 Task: Clear custom field wright field name "backlog", in the fields.
Action: Mouse moved to (1025, 79)
Screenshot: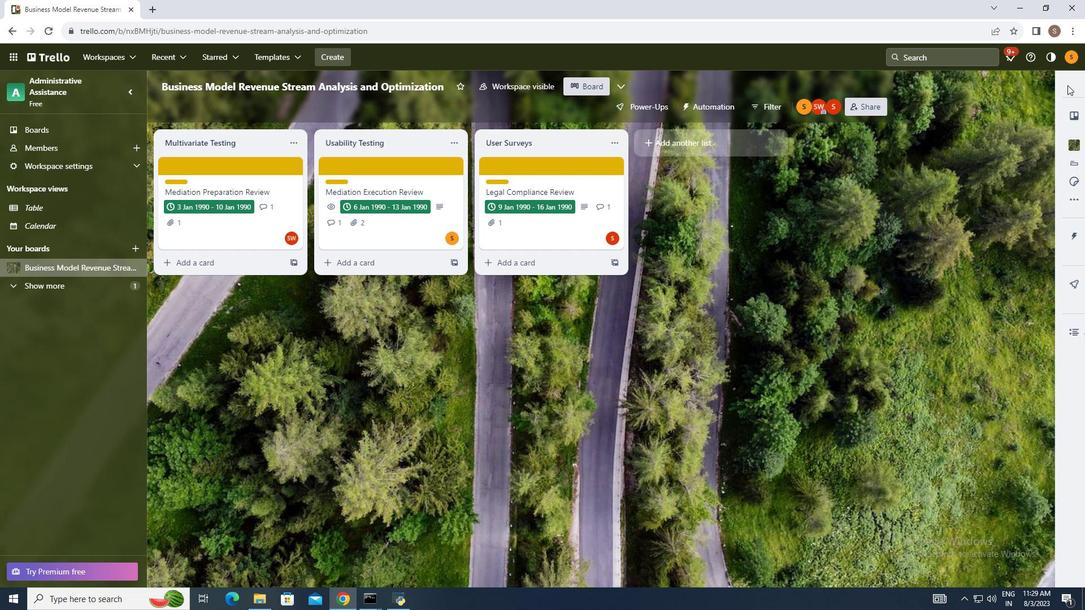 
Action: Mouse pressed left at (1025, 79)
Screenshot: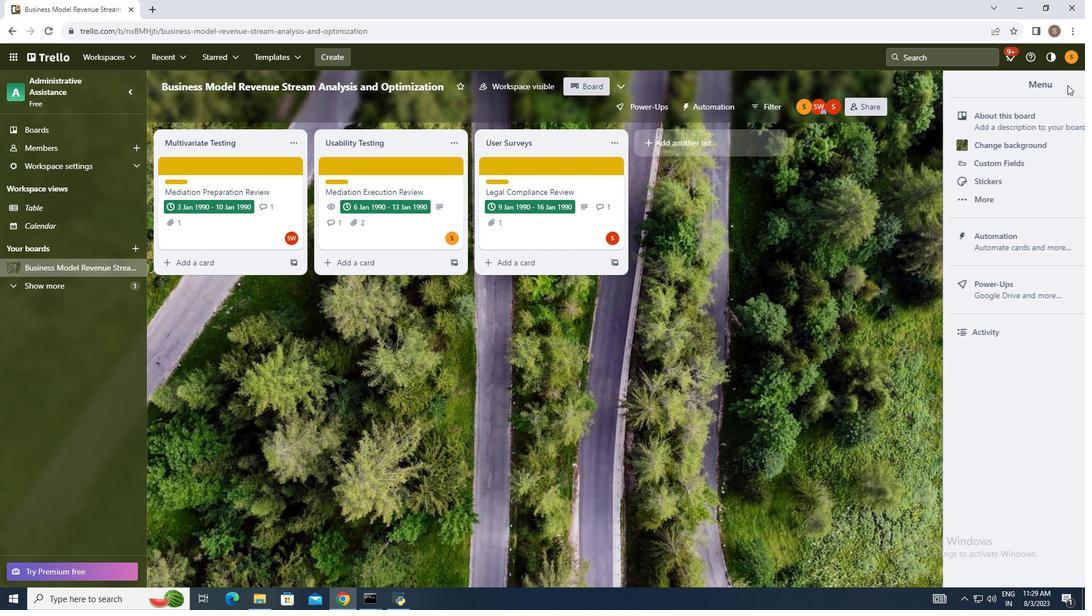
Action: Mouse moved to (915, 234)
Screenshot: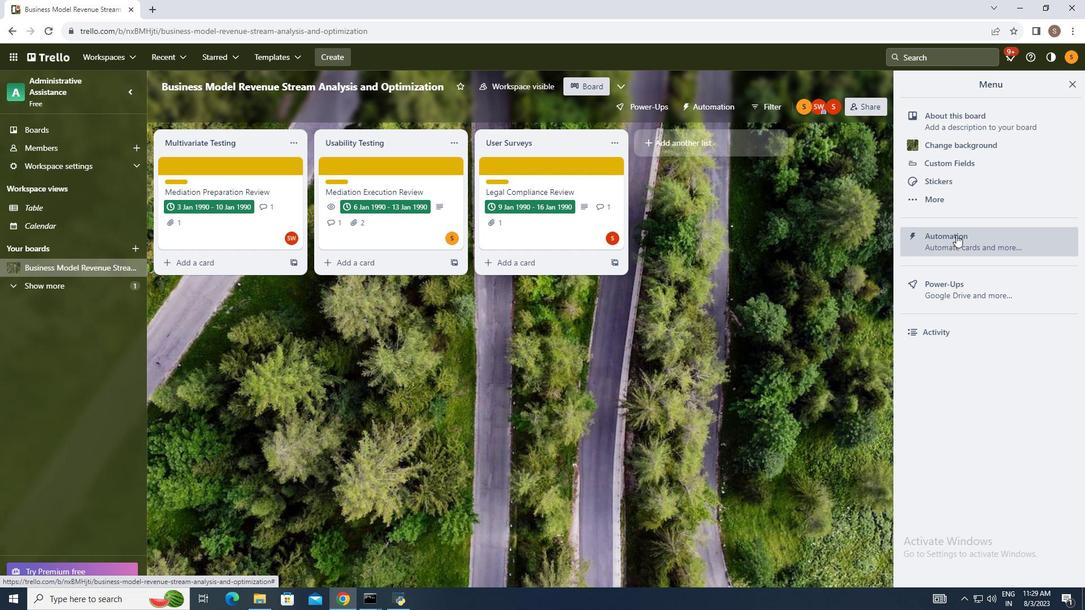 
Action: Mouse pressed left at (915, 234)
Screenshot: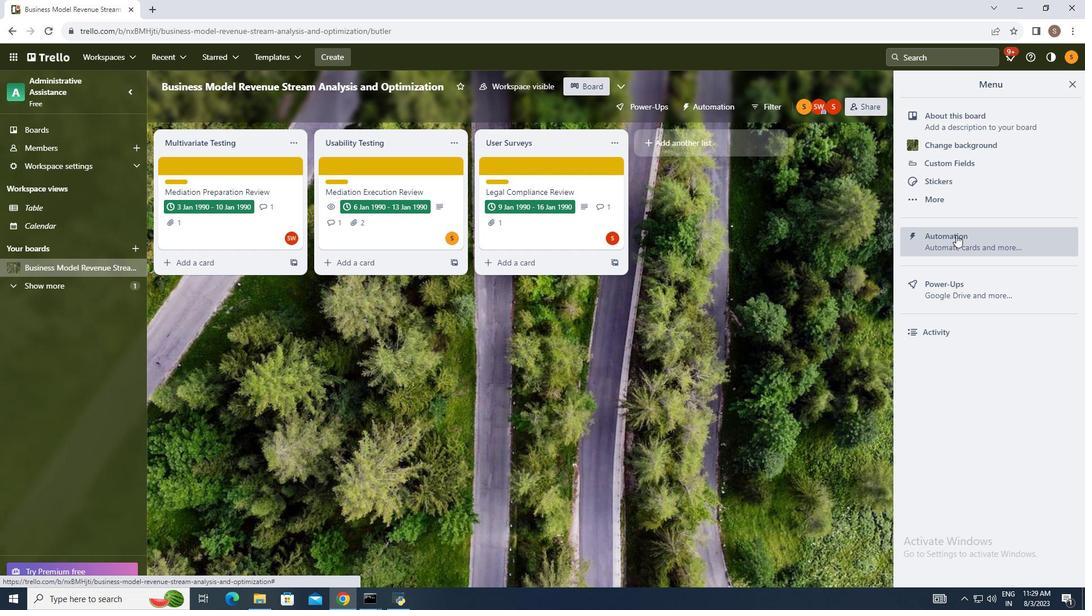 
Action: Mouse moved to (163, 291)
Screenshot: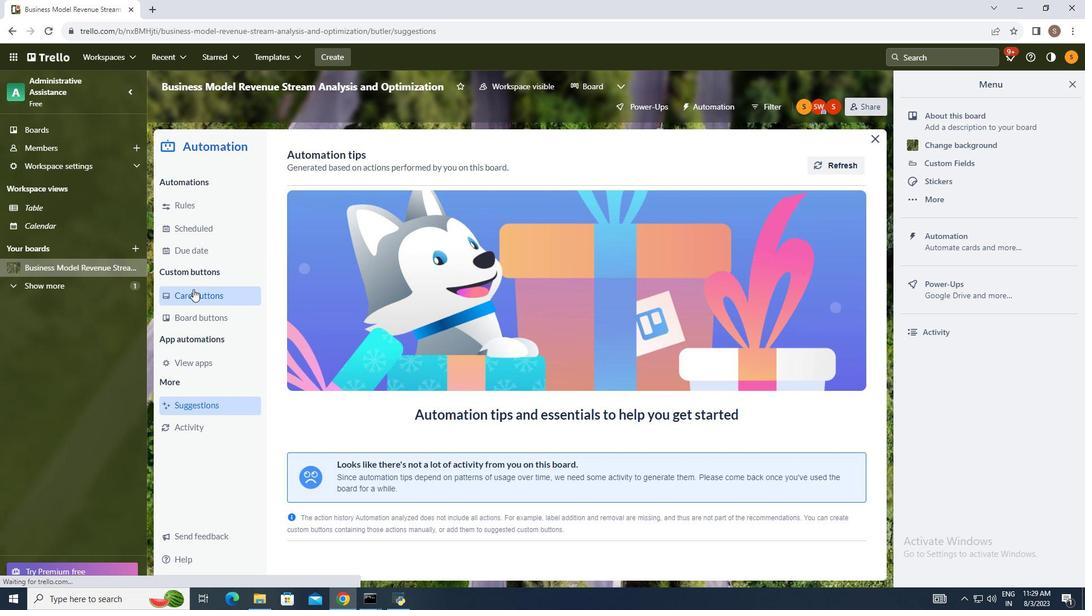
Action: Mouse pressed left at (163, 291)
Screenshot: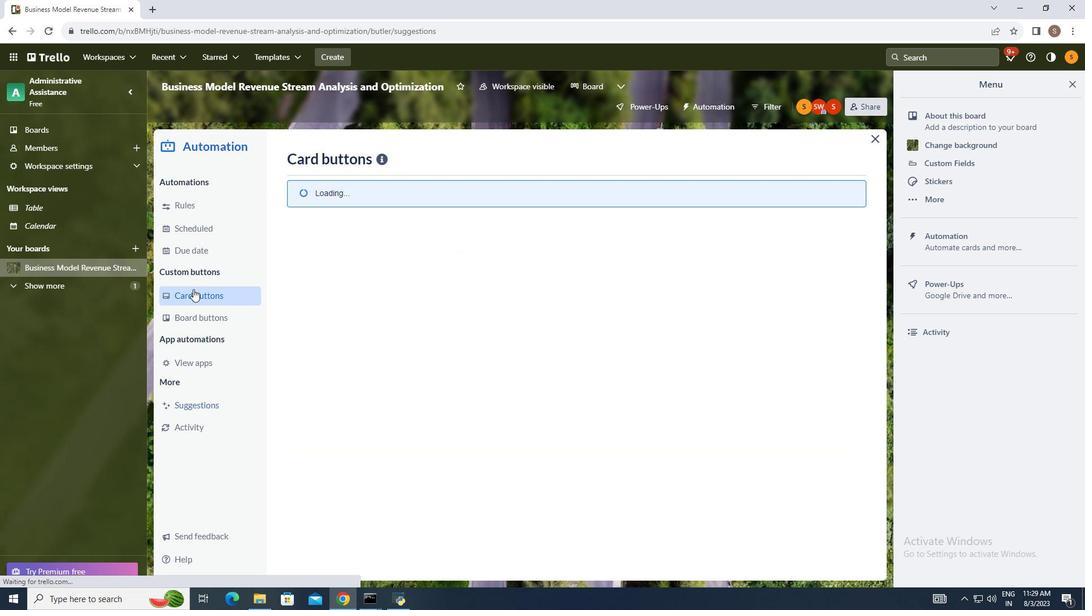 
Action: Mouse moved to (790, 155)
Screenshot: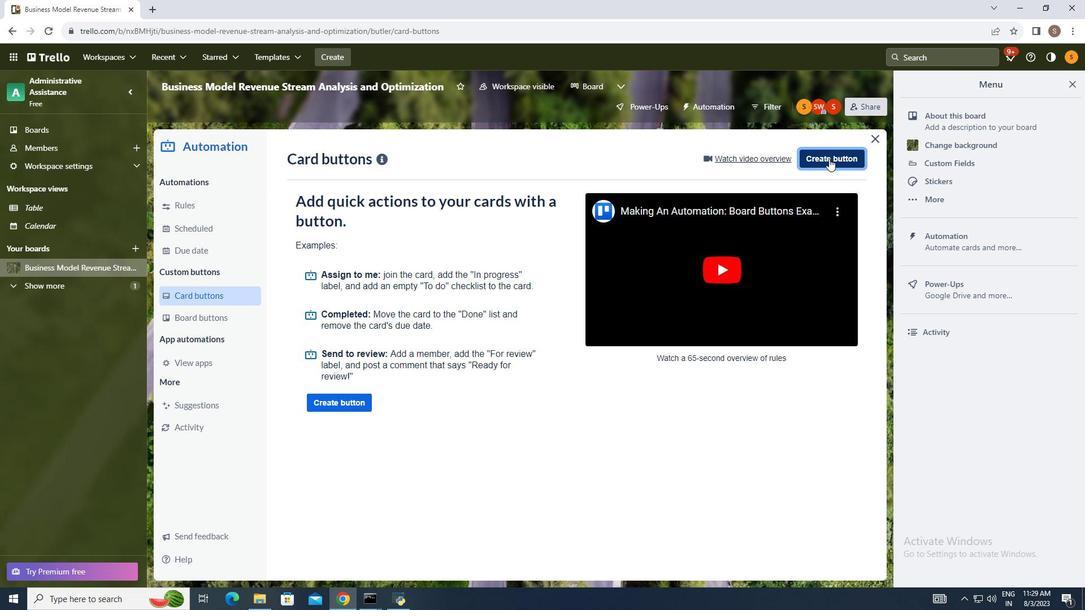 
Action: Mouse pressed left at (790, 155)
Screenshot: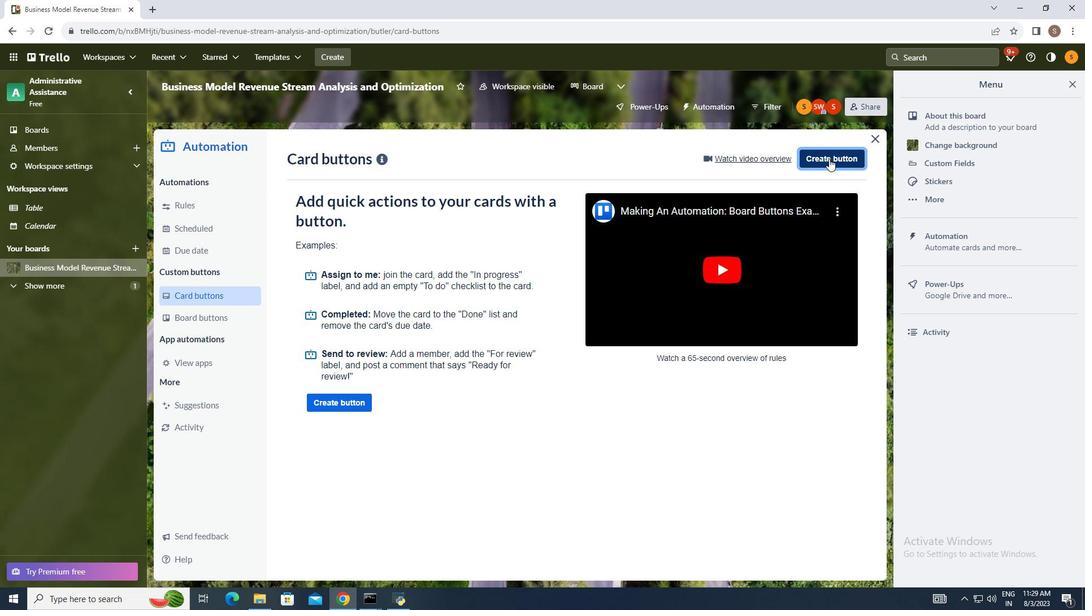 
Action: Mouse moved to (518, 313)
Screenshot: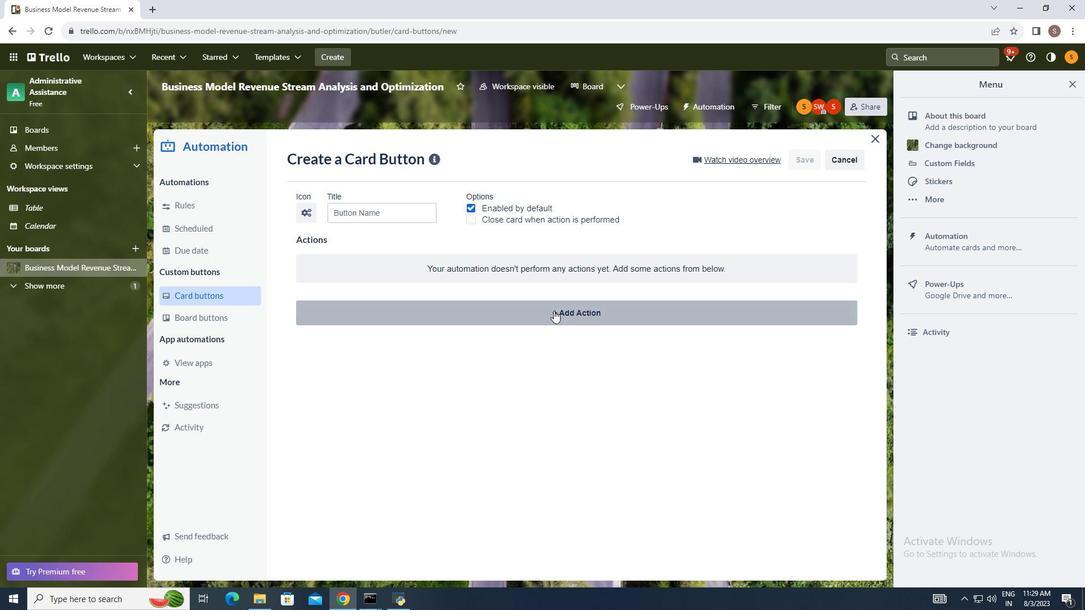 
Action: Mouse pressed left at (518, 313)
Screenshot: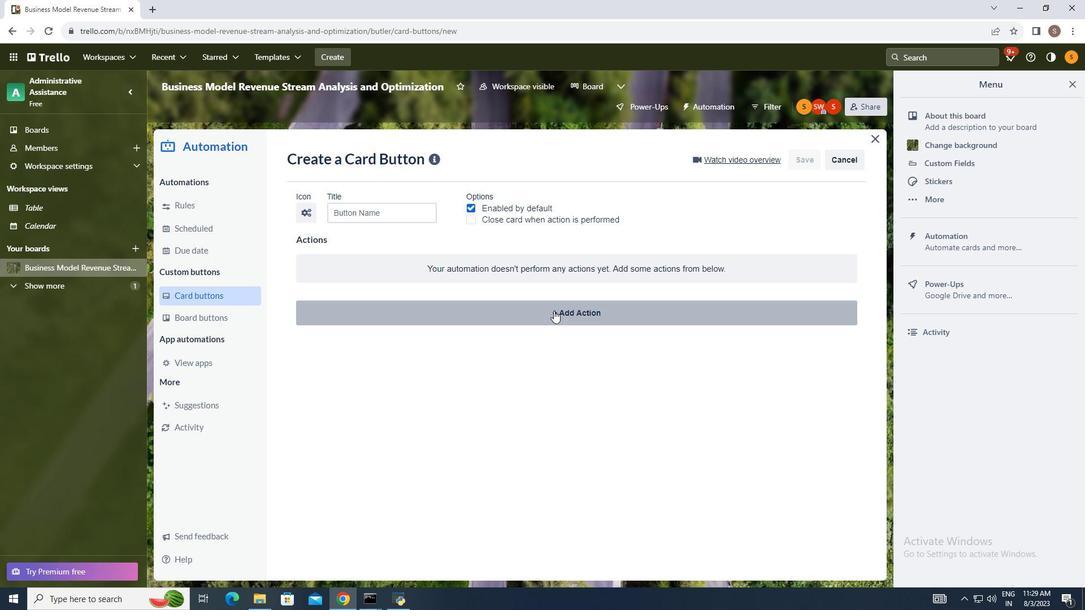 
Action: Mouse moved to (536, 346)
Screenshot: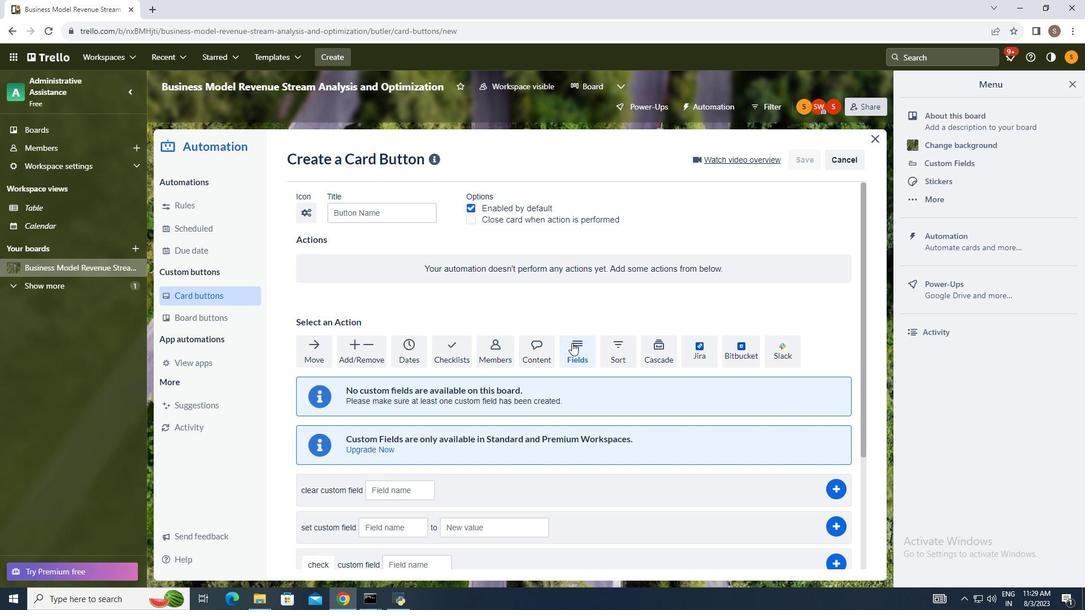 
Action: Mouse pressed left at (536, 346)
Screenshot: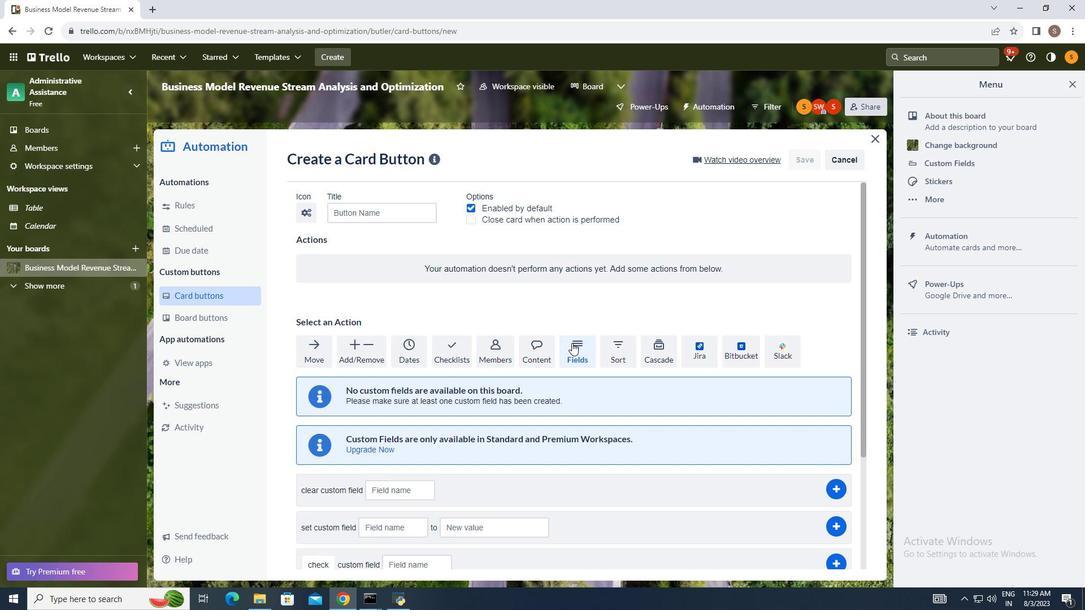 
Action: Mouse moved to (461, 336)
Screenshot: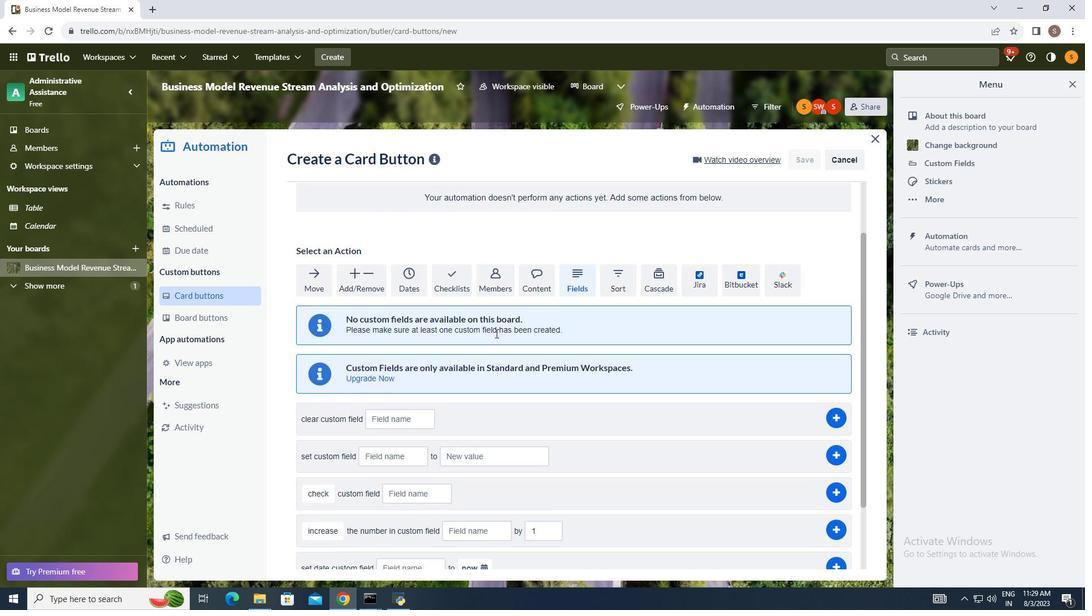 
Action: Mouse scrolled (461, 336) with delta (0, 0)
Screenshot: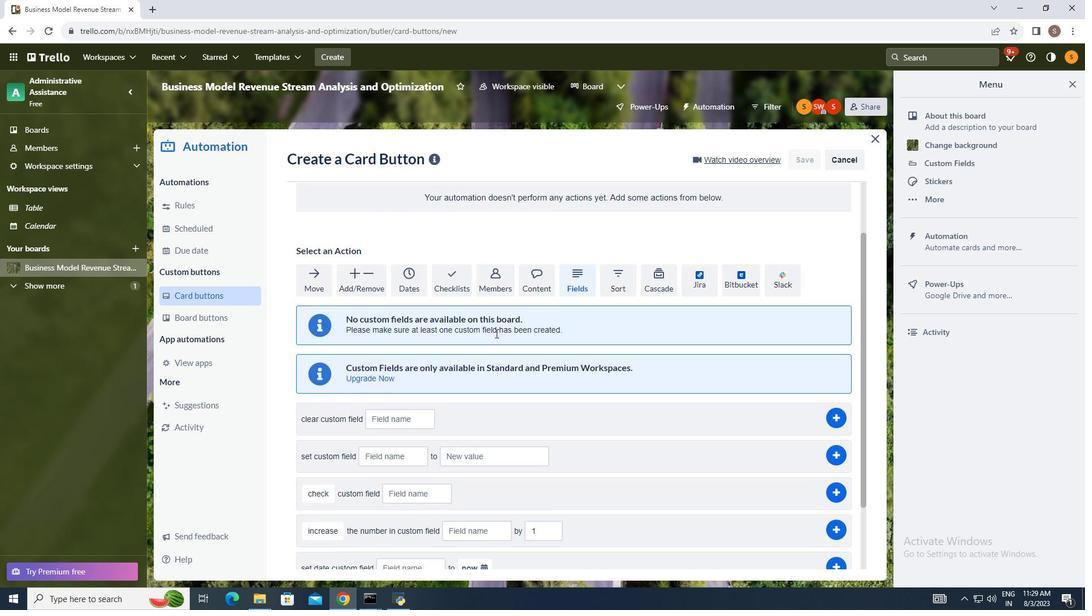 
Action: Mouse scrolled (461, 335) with delta (0, 0)
Screenshot: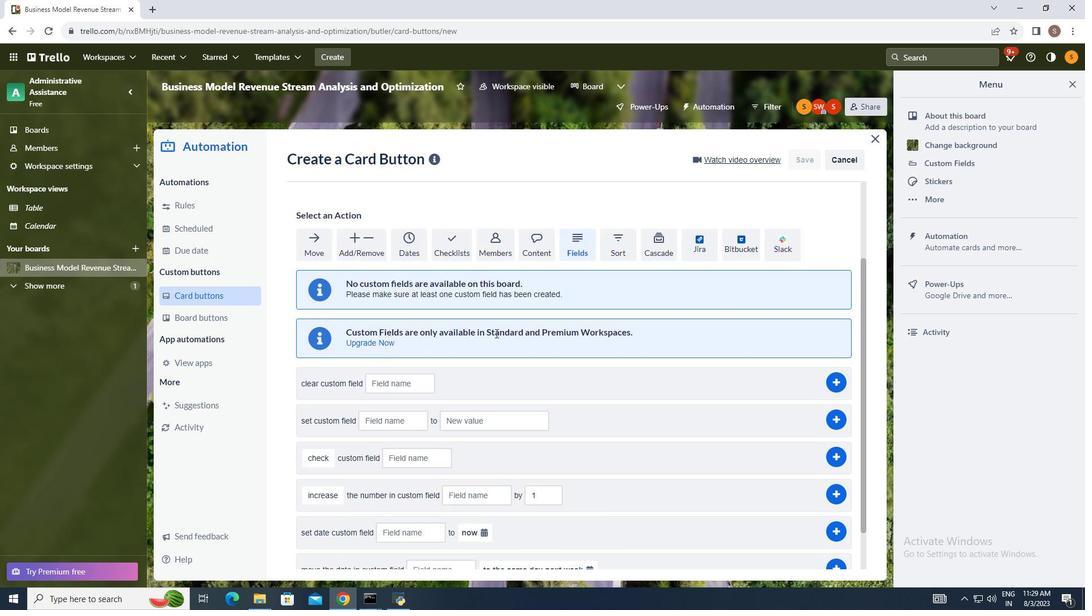 
Action: Mouse scrolled (461, 335) with delta (0, 0)
Screenshot: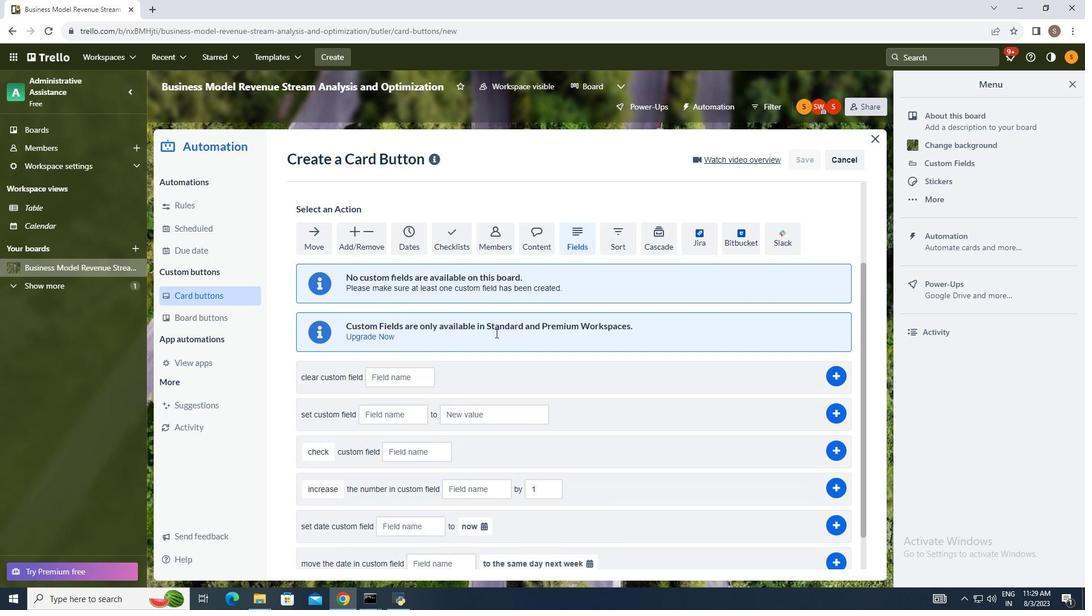 
Action: Mouse moved to (368, 377)
Screenshot: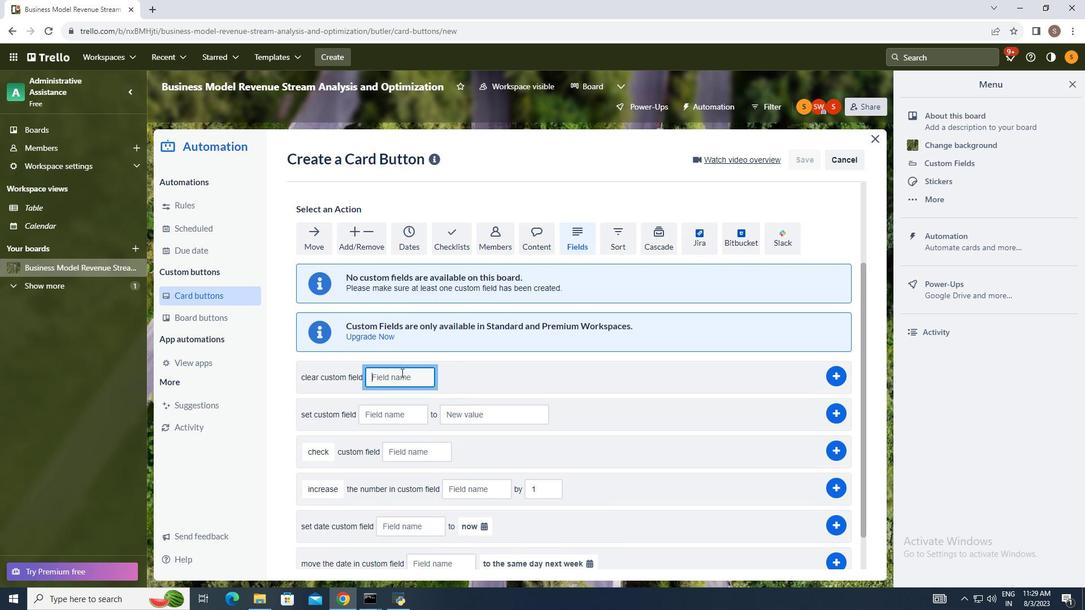 
Action: Mouse pressed left at (368, 377)
Screenshot: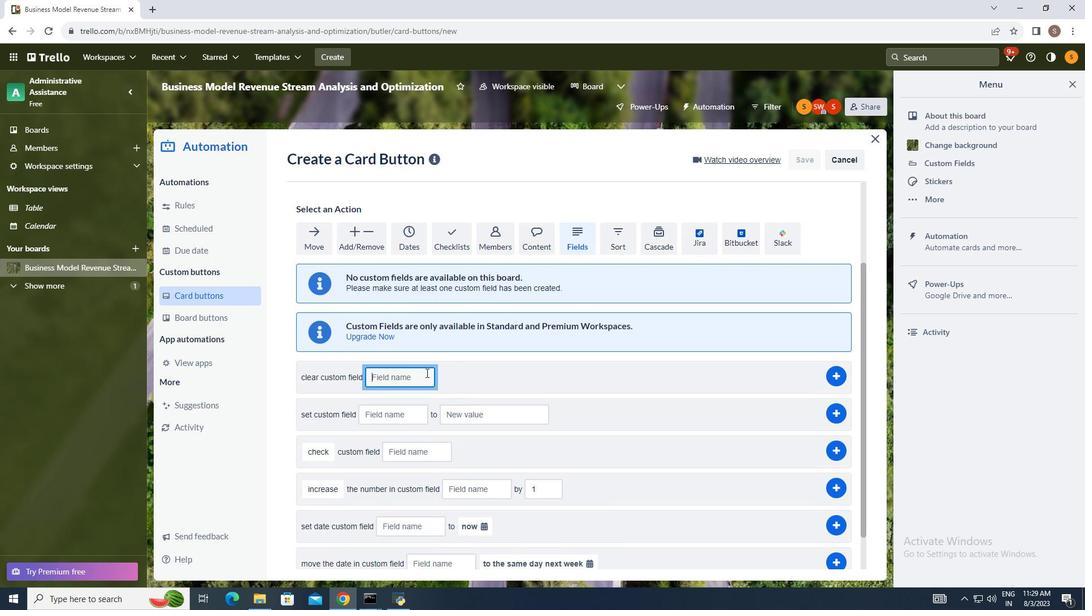 
Action: Mouse moved to (478, 369)
Screenshot: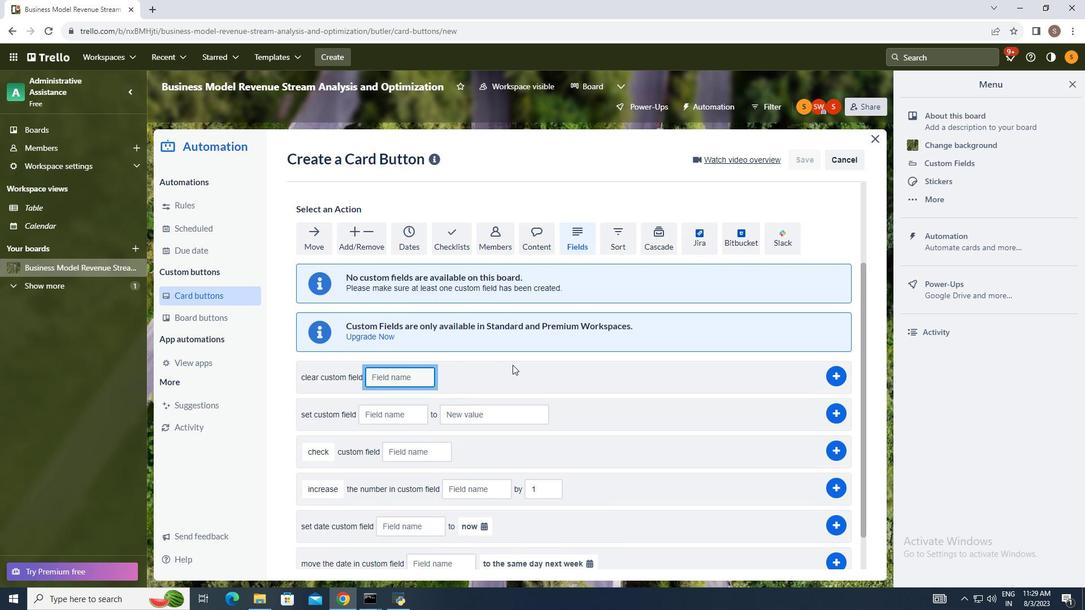 
Action: Key pressed backlog
Screenshot: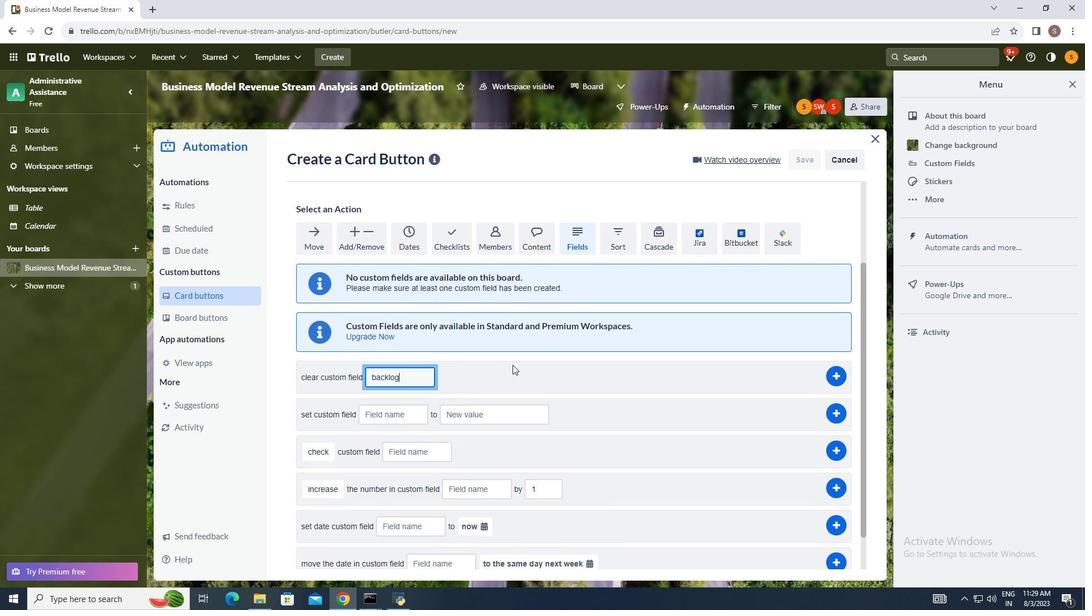 
Action: Mouse moved to (803, 376)
Screenshot: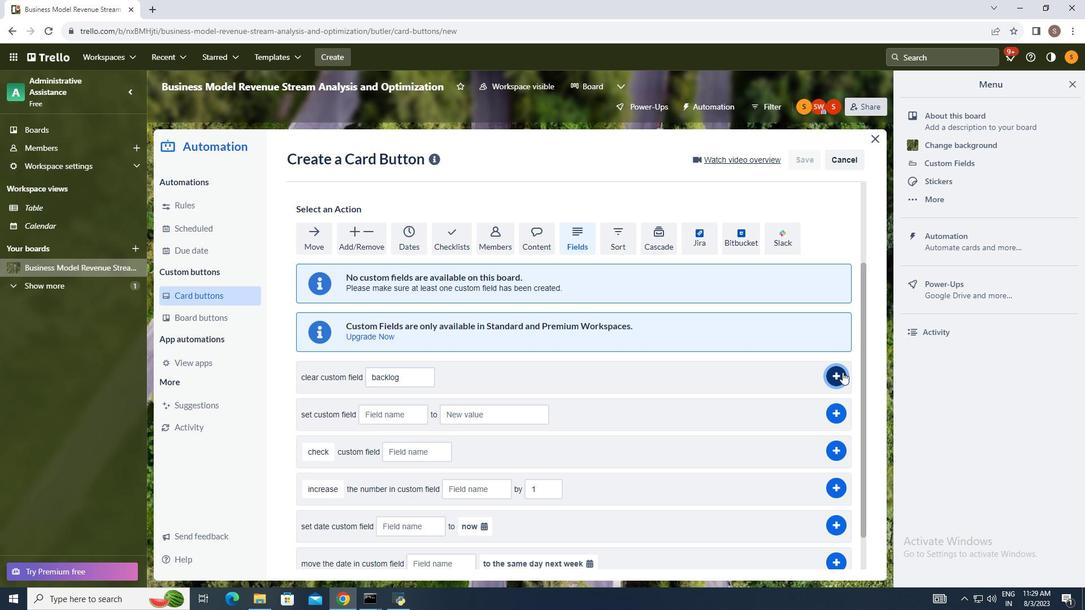 
Action: Mouse pressed left at (803, 376)
Screenshot: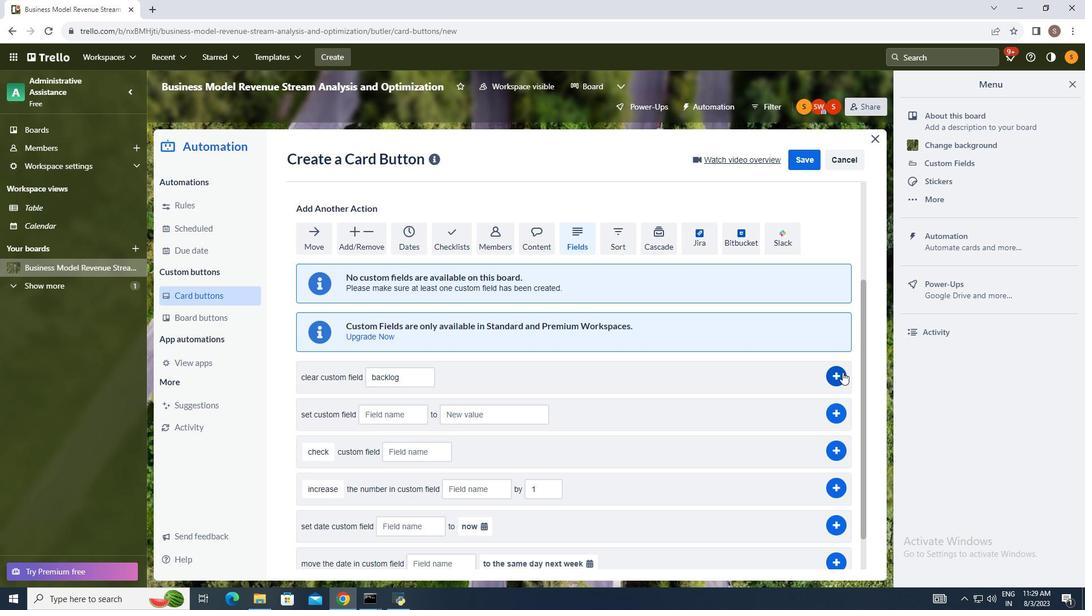 
Action: Mouse moved to (832, 379)
Screenshot: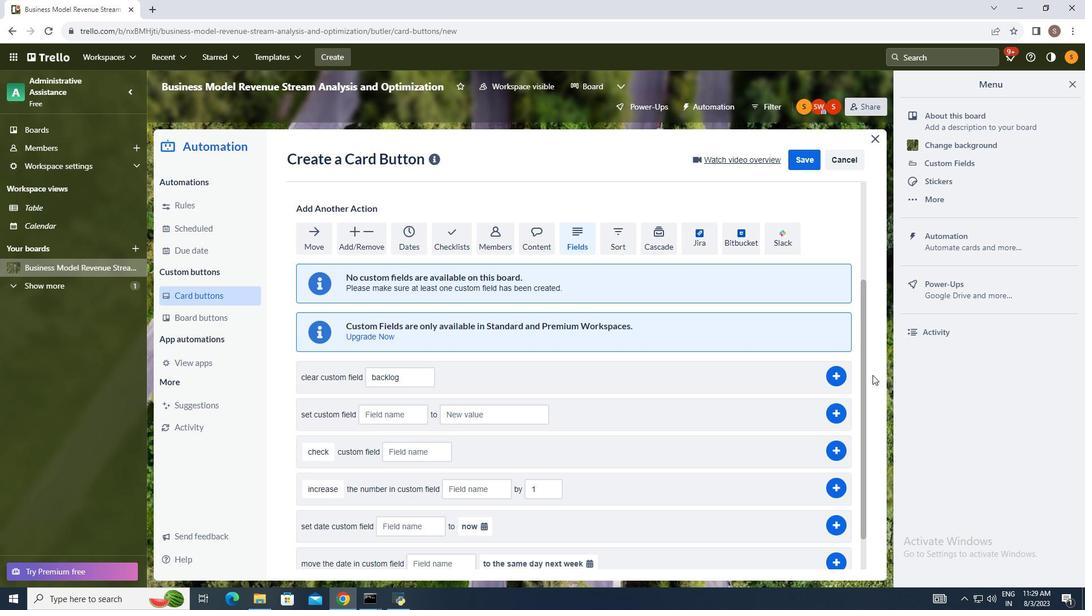 
